Task: Create a task  Integrate a new online platform for online fundraising , assign it to team member softage.2@softage.net in the project AgileRevolution and update the status of the task to  At Risk , set the priority of the task to Medium
Action: Mouse moved to (53, 289)
Screenshot: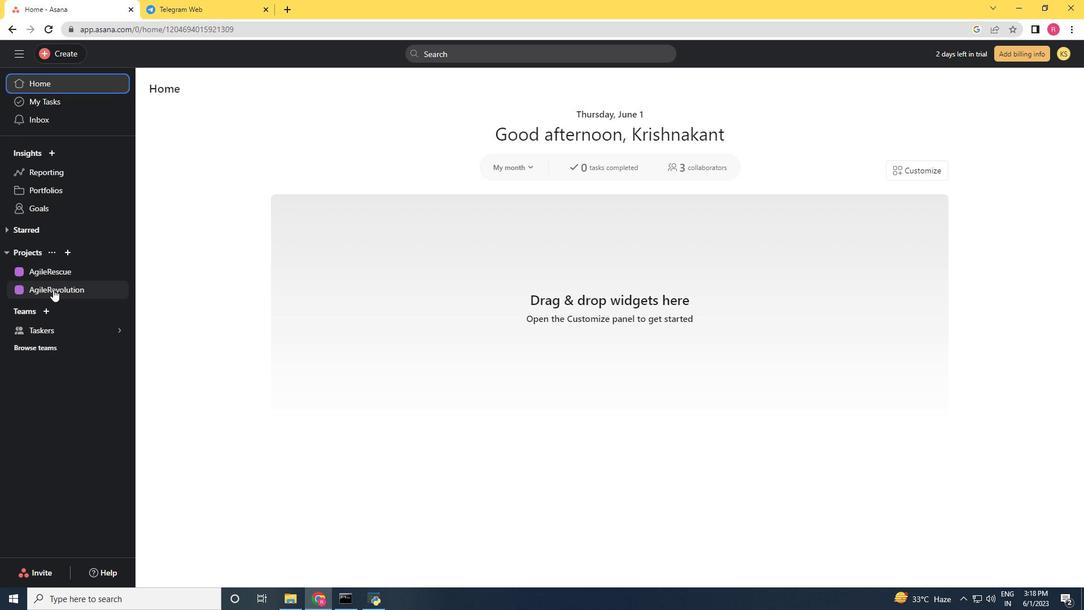 
Action: Mouse pressed left at (53, 289)
Screenshot: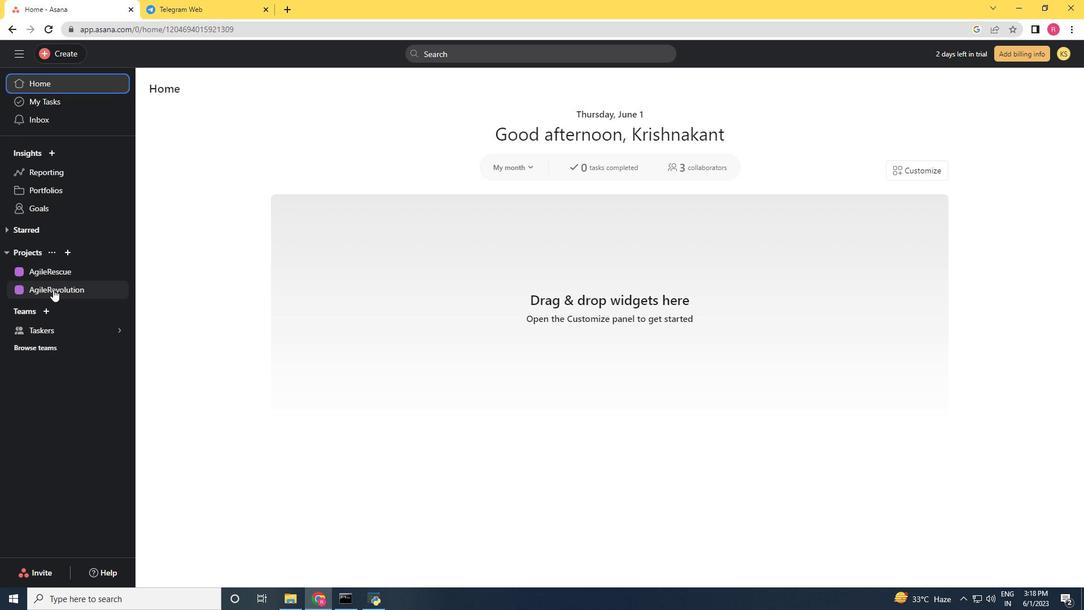 
Action: Mouse moved to (65, 53)
Screenshot: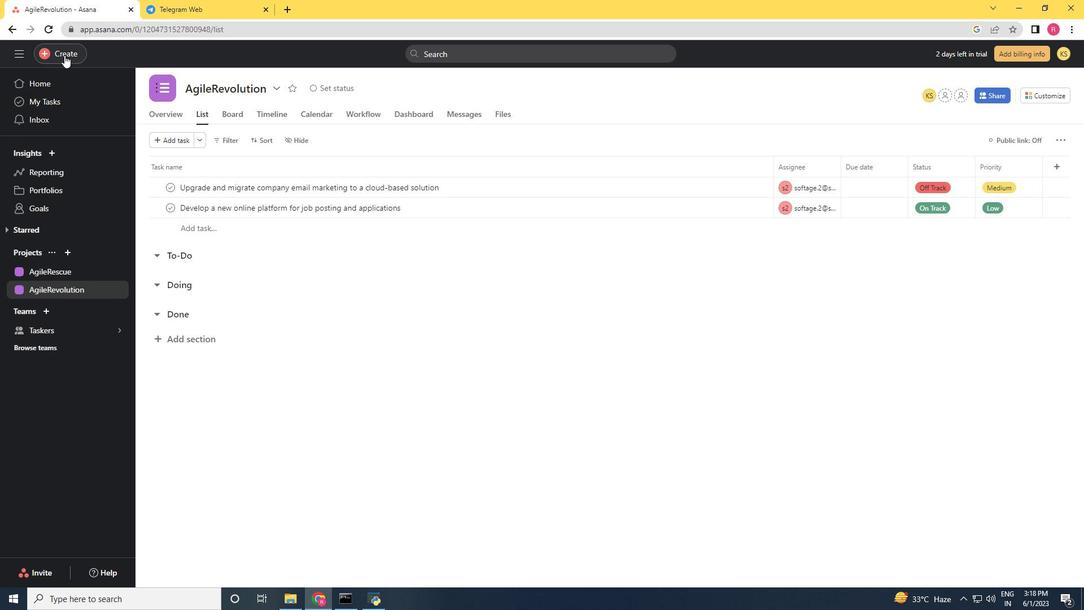 
Action: Mouse pressed left at (65, 53)
Screenshot: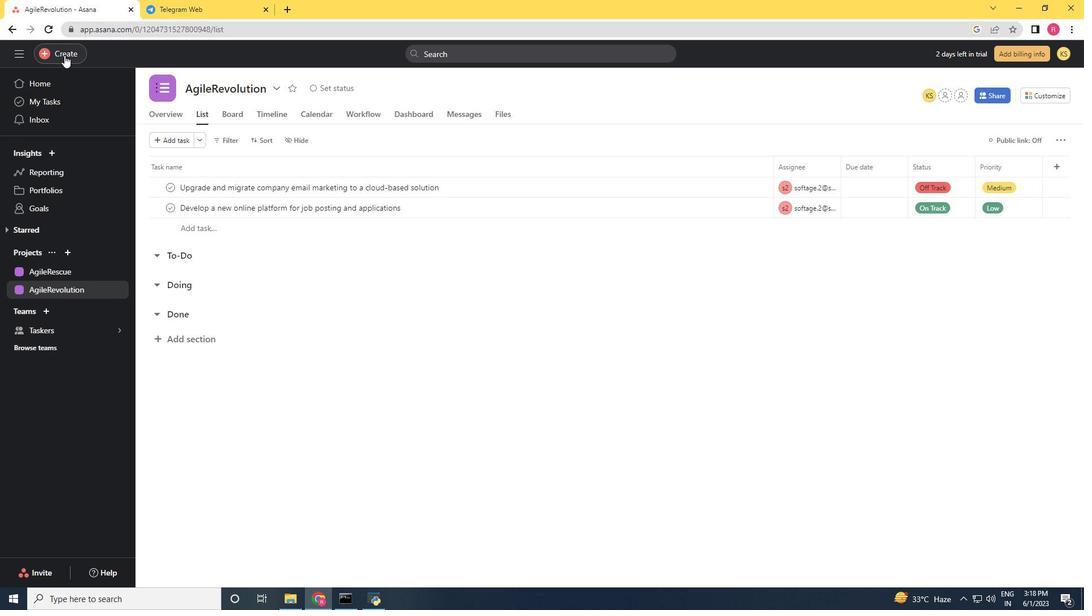 
Action: Mouse moved to (151, 75)
Screenshot: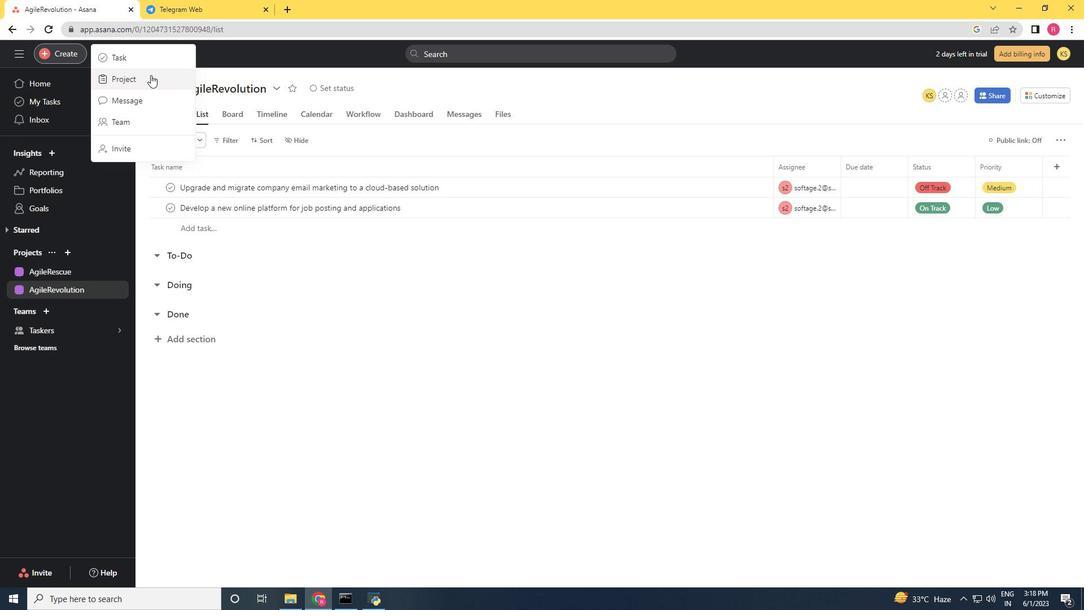 
Action: Mouse pressed left at (151, 75)
Screenshot: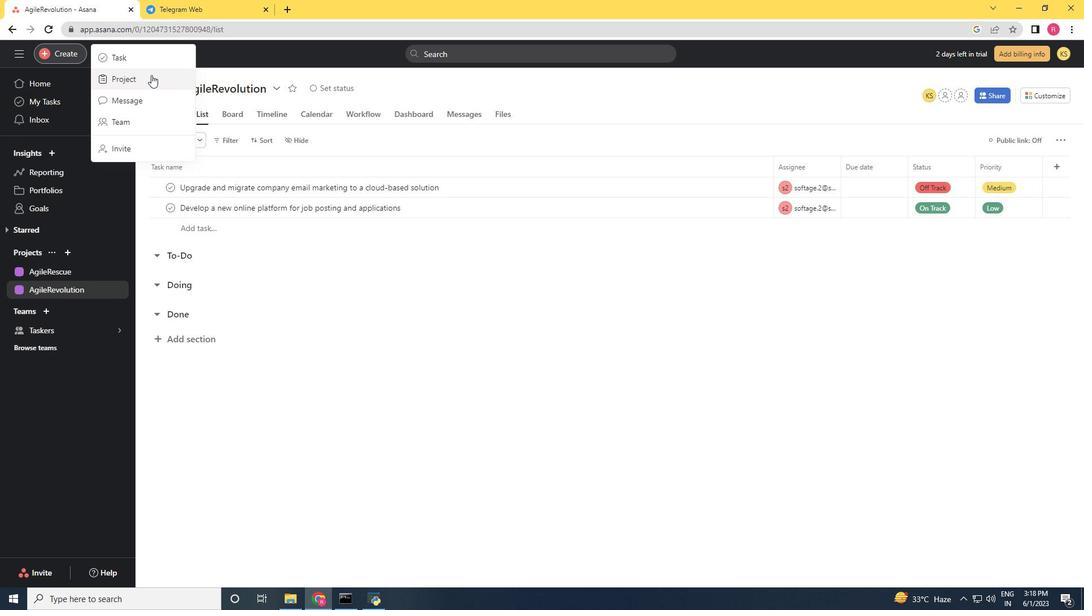 
Action: Mouse moved to (16, 31)
Screenshot: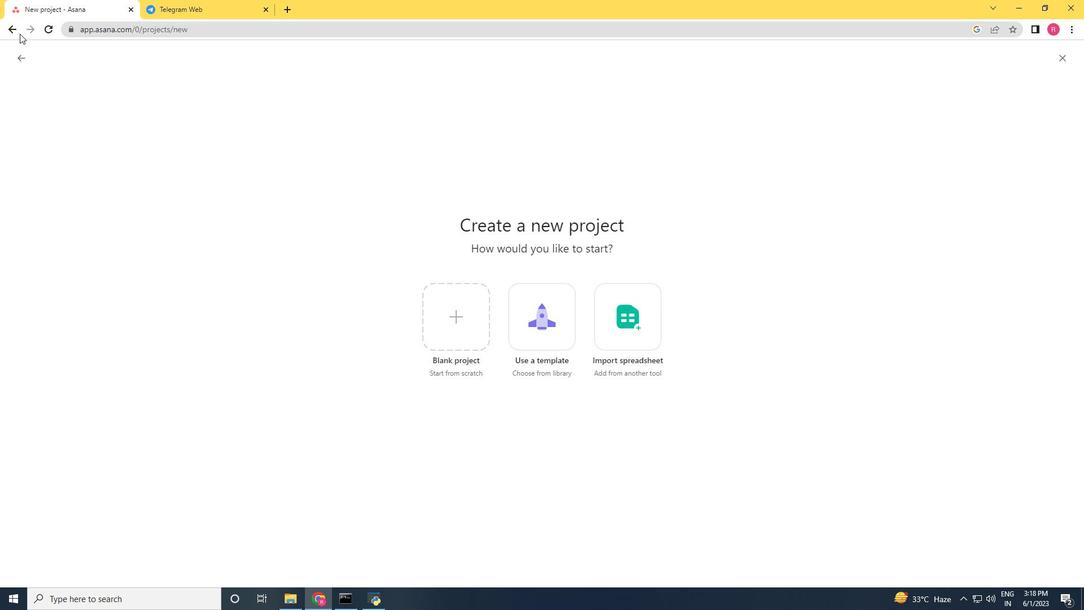 
Action: Mouse pressed left at (16, 31)
Screenshot: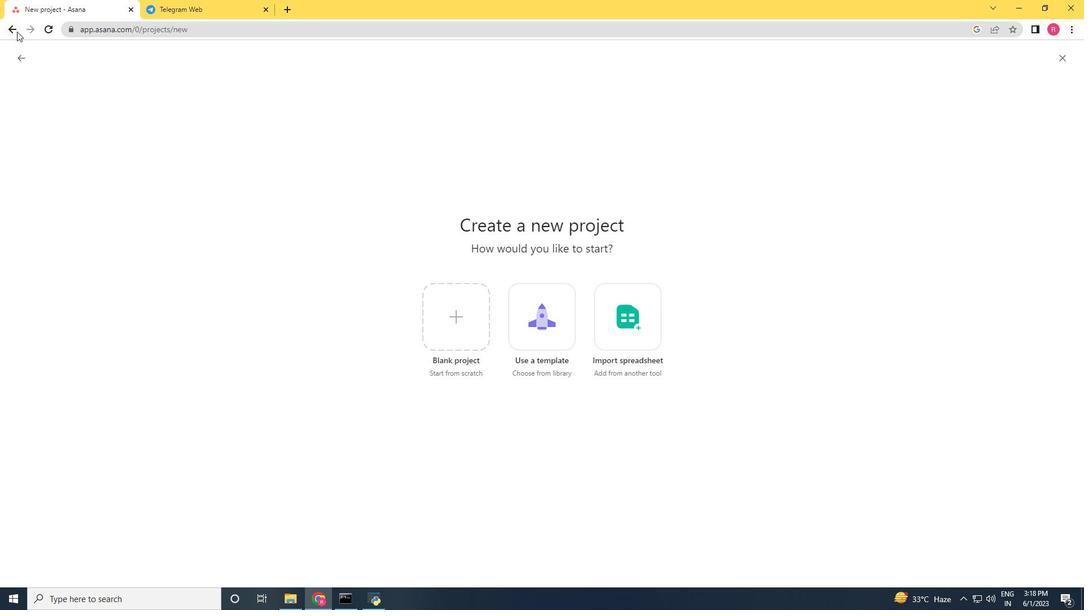 
Action: Mouse moved to (58, 49)
Screenshot: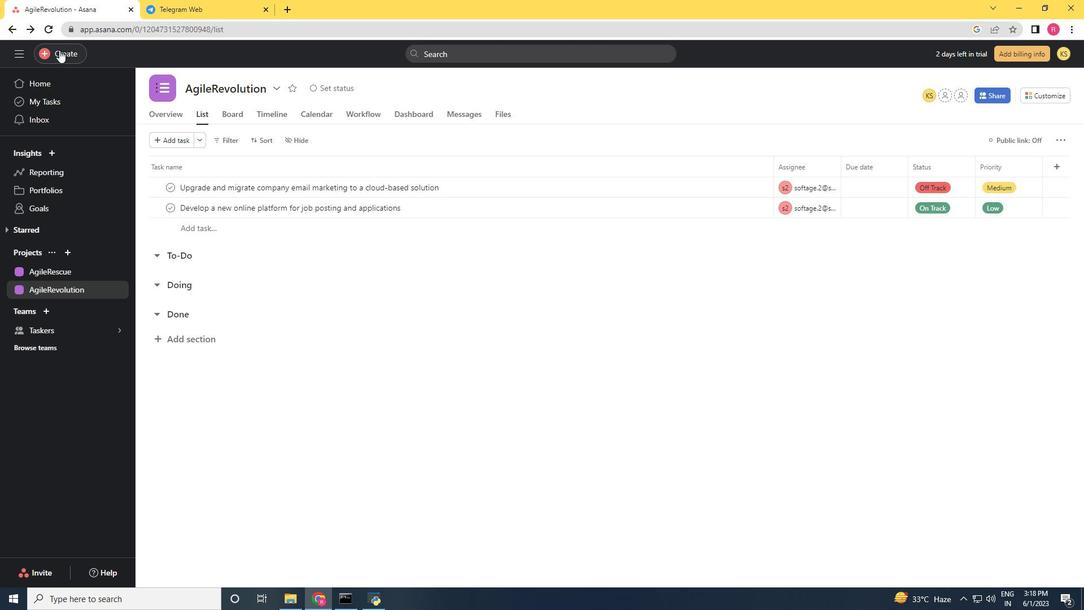 
Action: Mouse pressed left at (58, 49)
Screenshot: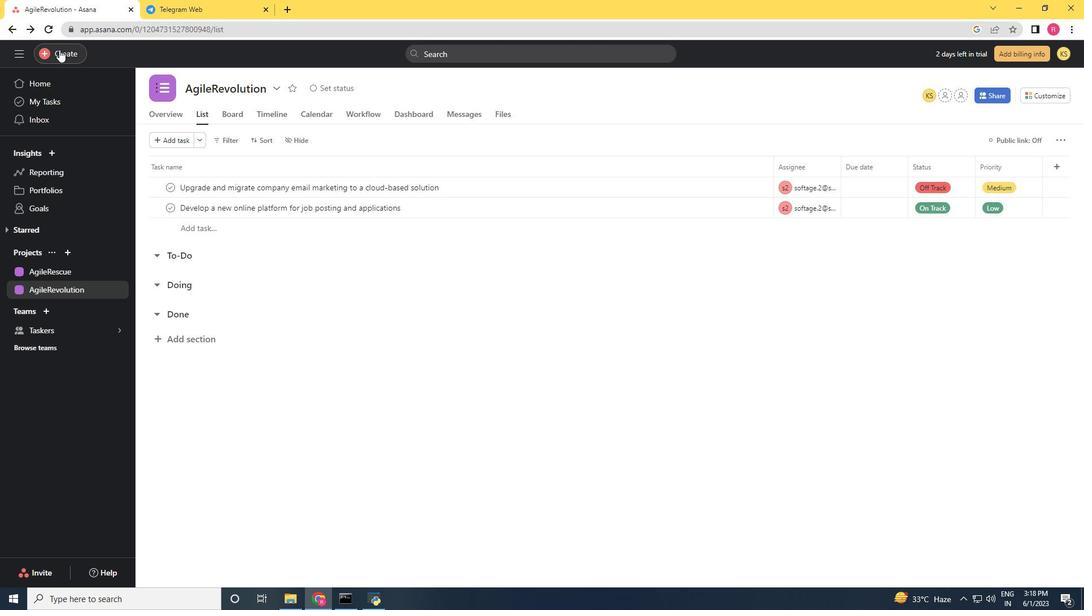 
Action: Mouse moved to (125, 57)
Screenshot: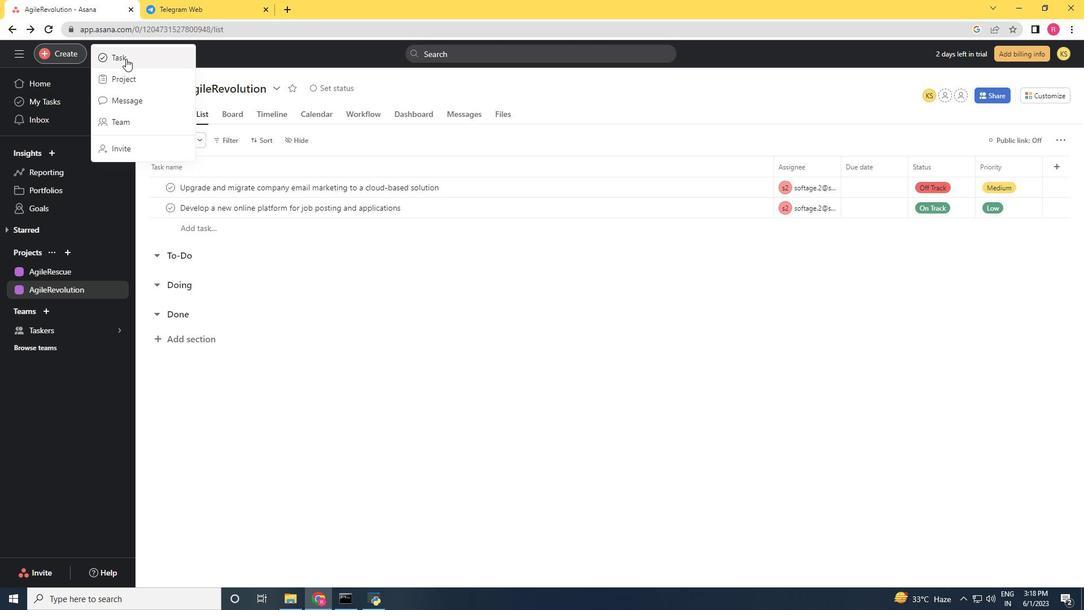 
Action: Mouse pressed left at (125, 57)
Screenshot: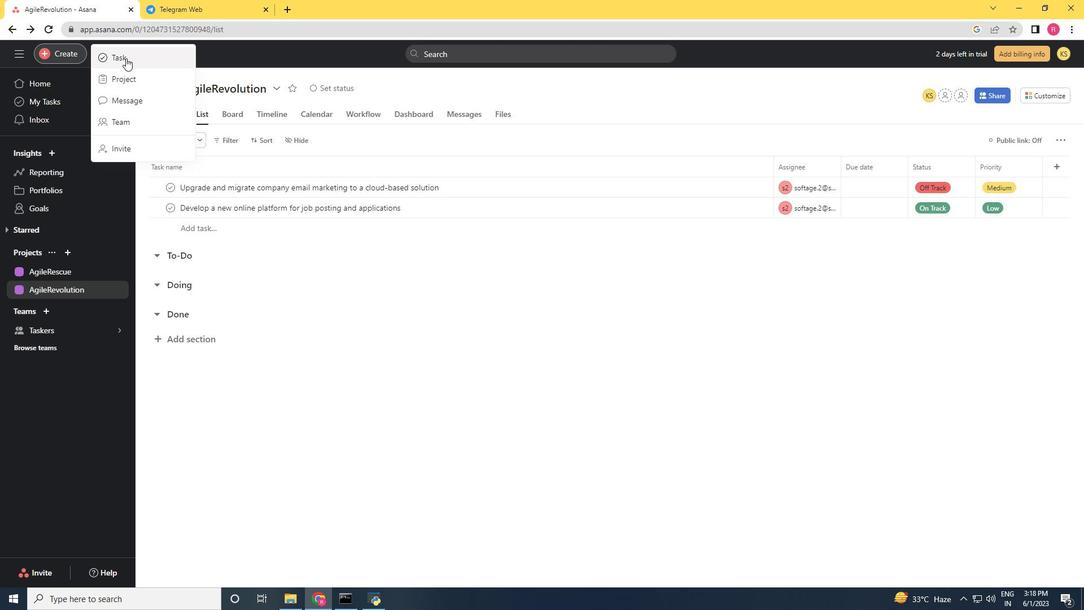 
Action: Mouse moved to (324, 388)
Screenshot: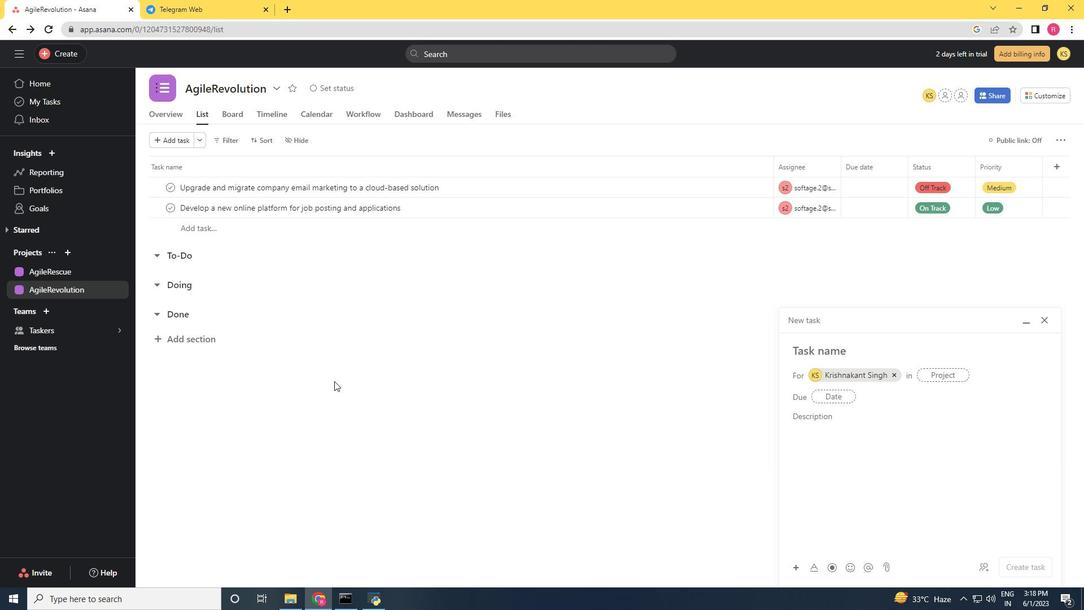 
Action: Key pressed <Key.shift>Integrate<Key.space>a<Key.space>new<Key.space>online<Key.space>platform<Key.space>for<Key.space>online<Key.space>function<Key.space><Key.backspace><Key.backspace><Key.backspace><Key.backspace><Key.backspace><Key.backspace>draising
Screenshot: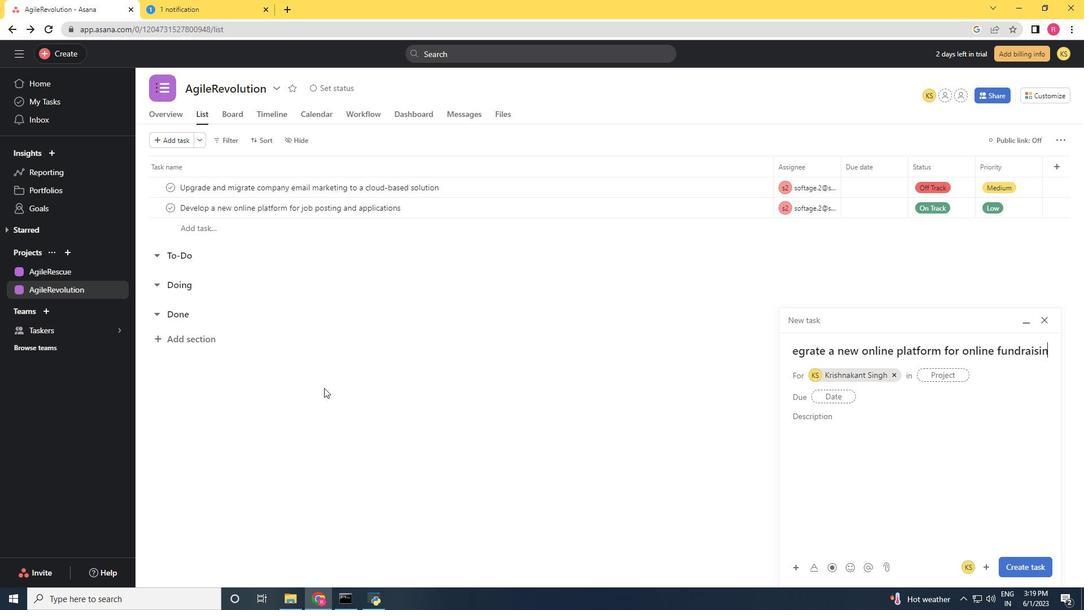 
Action: Mouse moved to (896, 376)
Screenshot: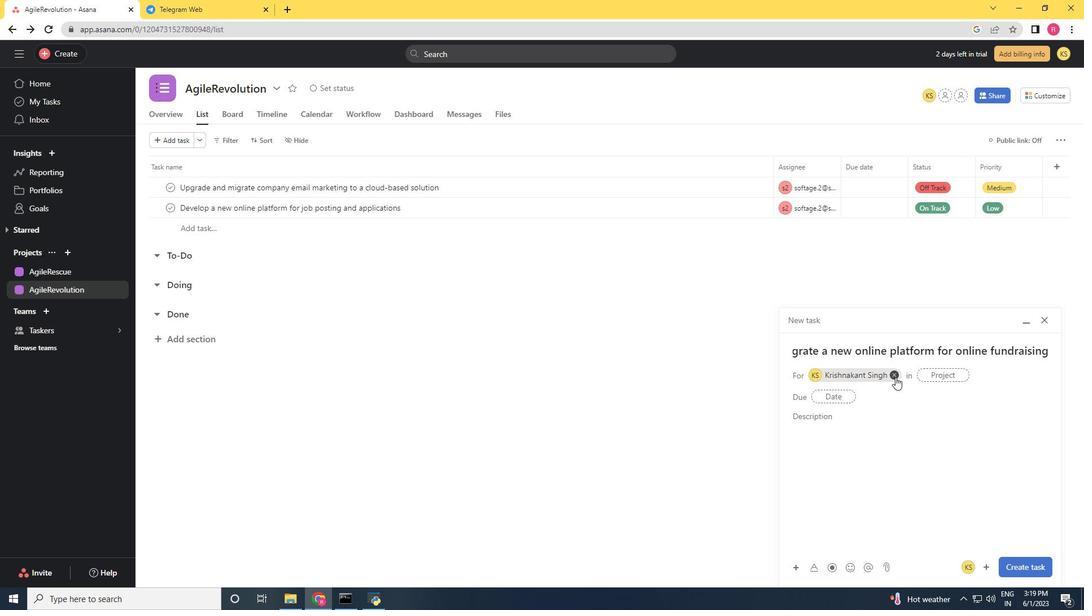 
Action: Mouse pressed left at (896, 376)
Screenshot: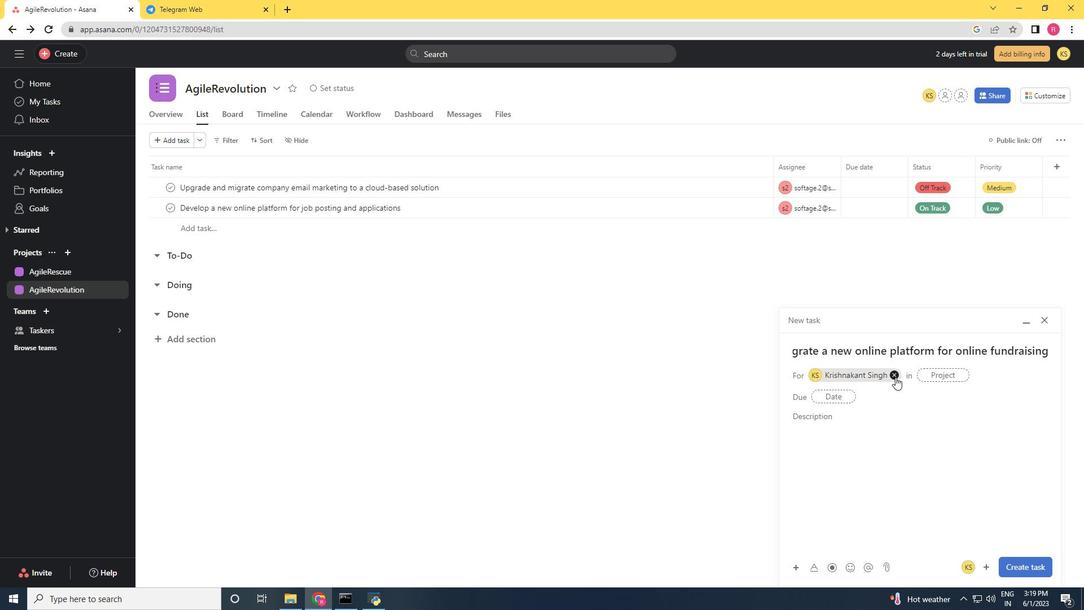 
Action: Mouse moved to (830, 372)
Screenshot: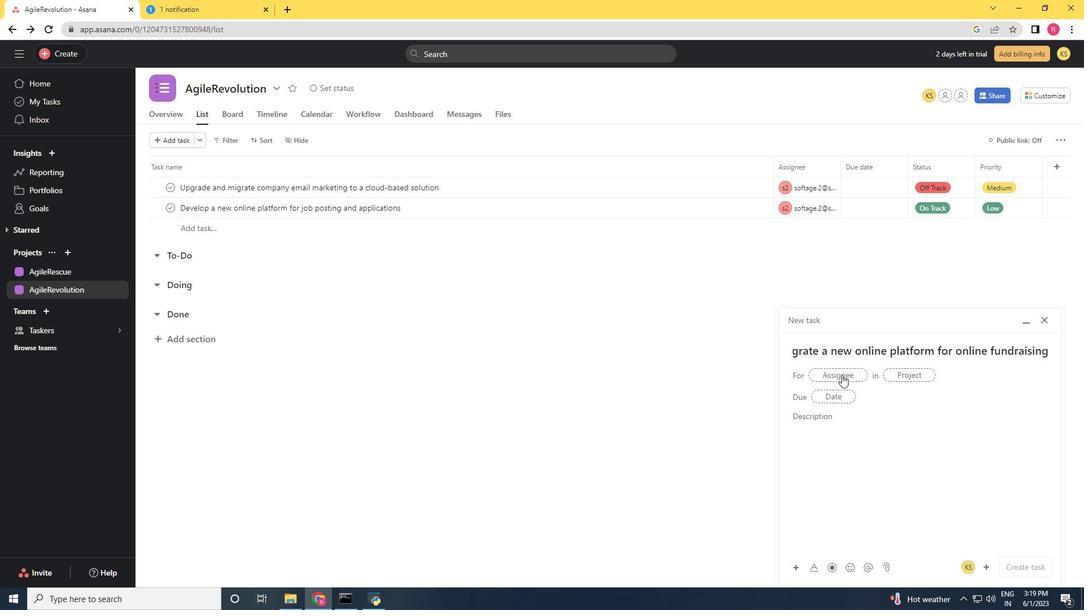
Action: Mouse pressed left at (830, 372)
Screenshot: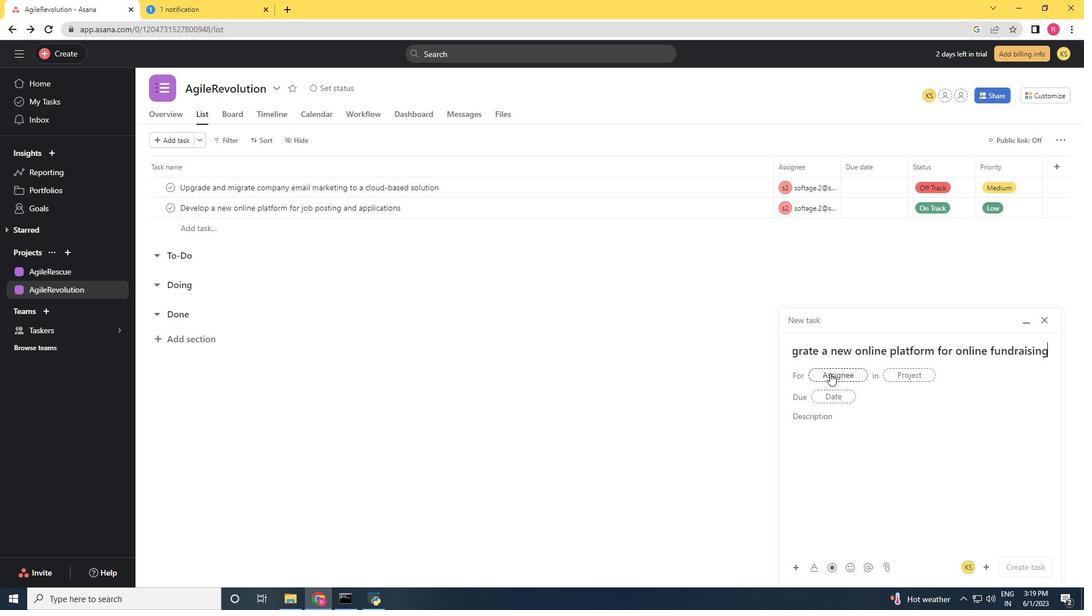 
Action: Mouse moved to (801, 388)
Screenshot: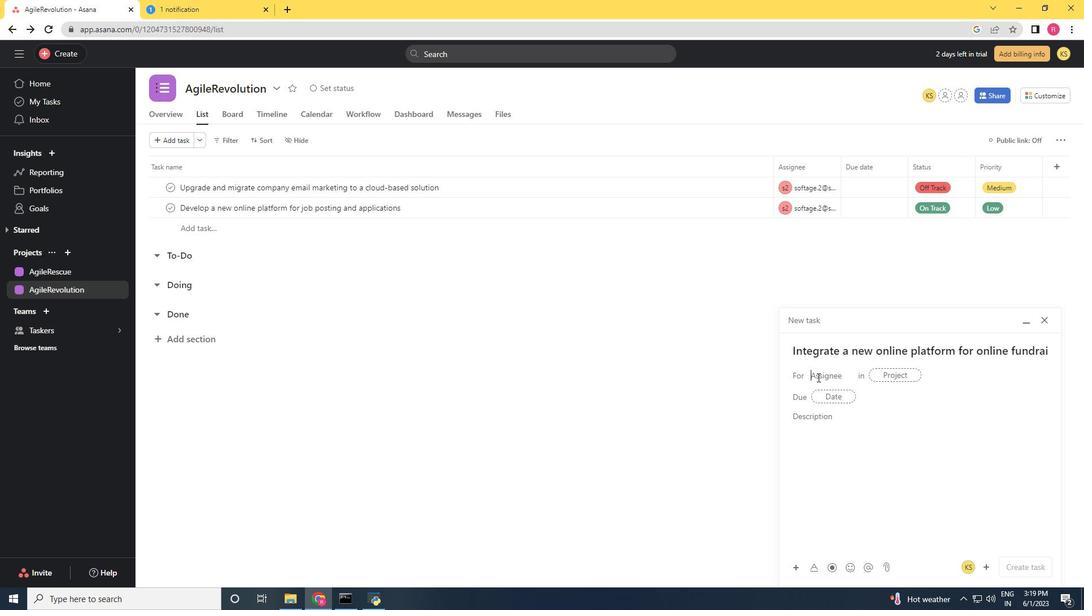 
Action: Key pressed softage.2<Key.shift>@softage.2<Key.shift>@softage,<Key.backspace>.net
Screenshot: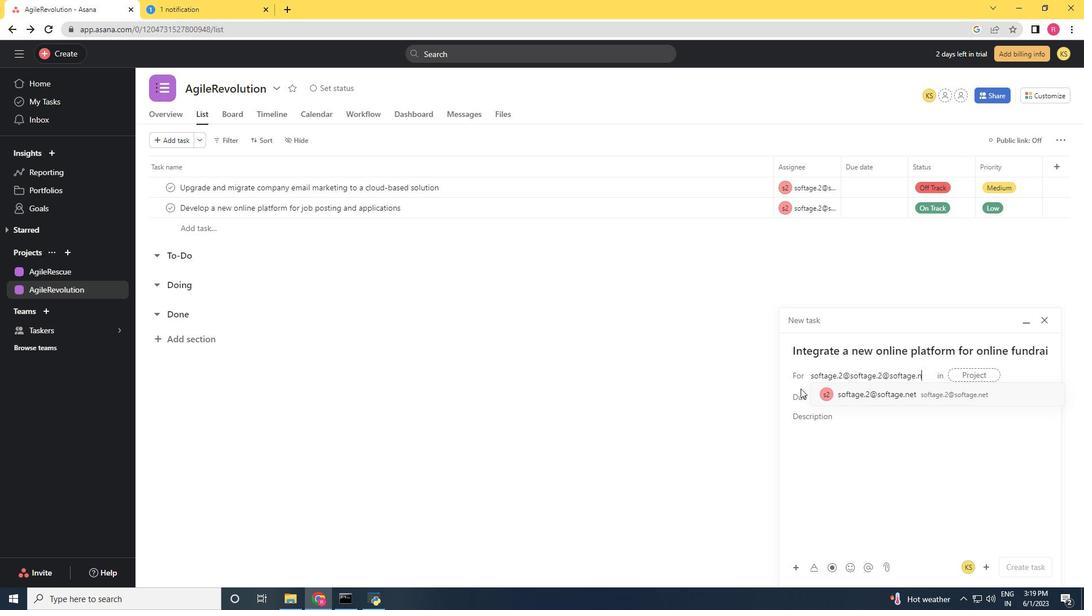 
Action: Mouse moved to (868, 405)
Screenshot: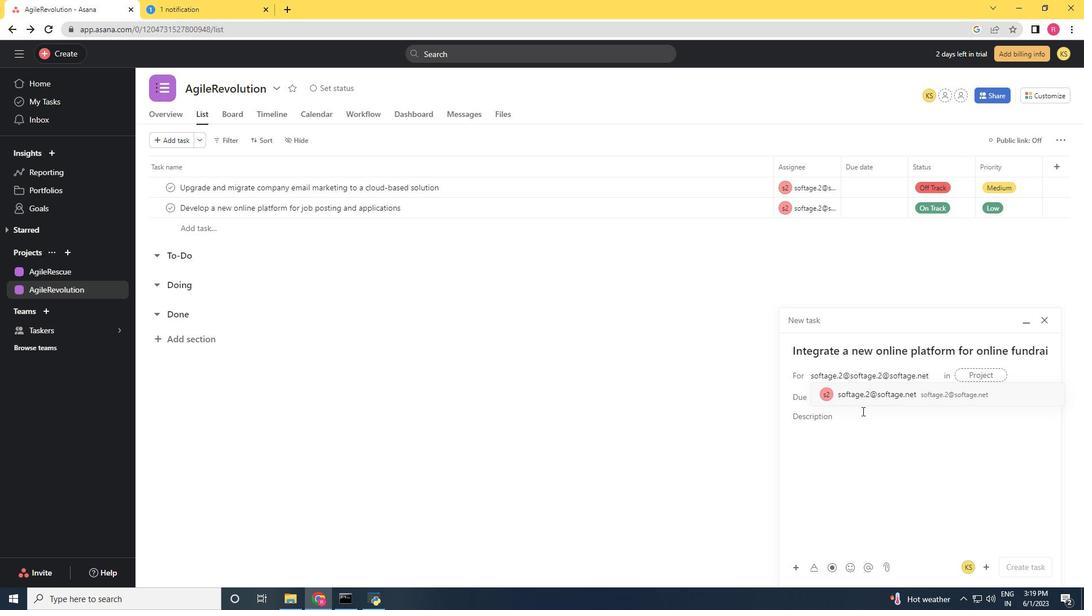 
Action: Mouse pressed left at (868, 405)
Screenshot: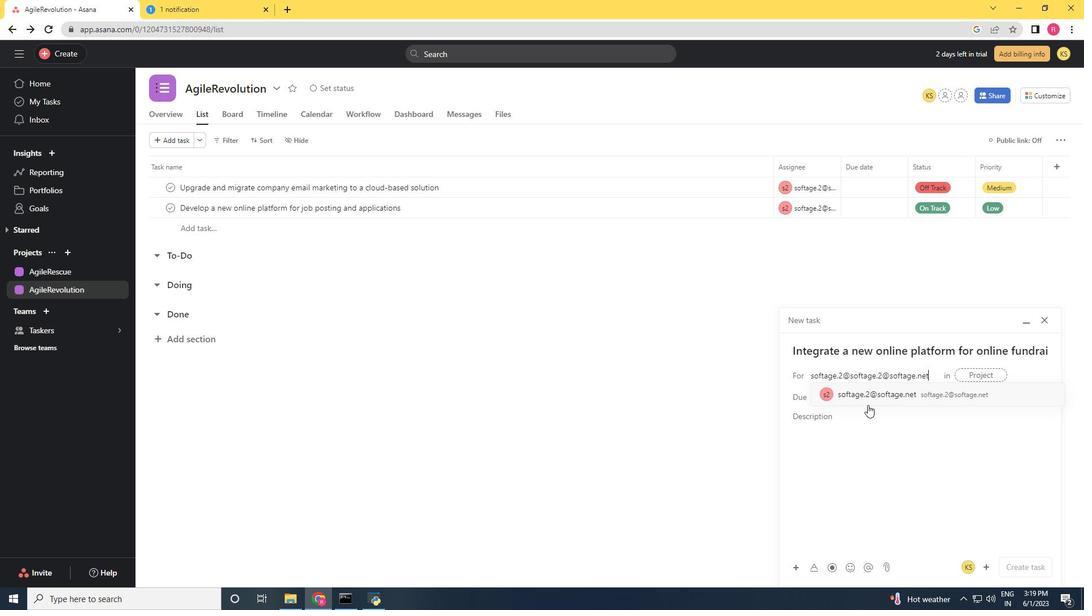 
Action: Mouse moved to (723, 415)
Screenshot: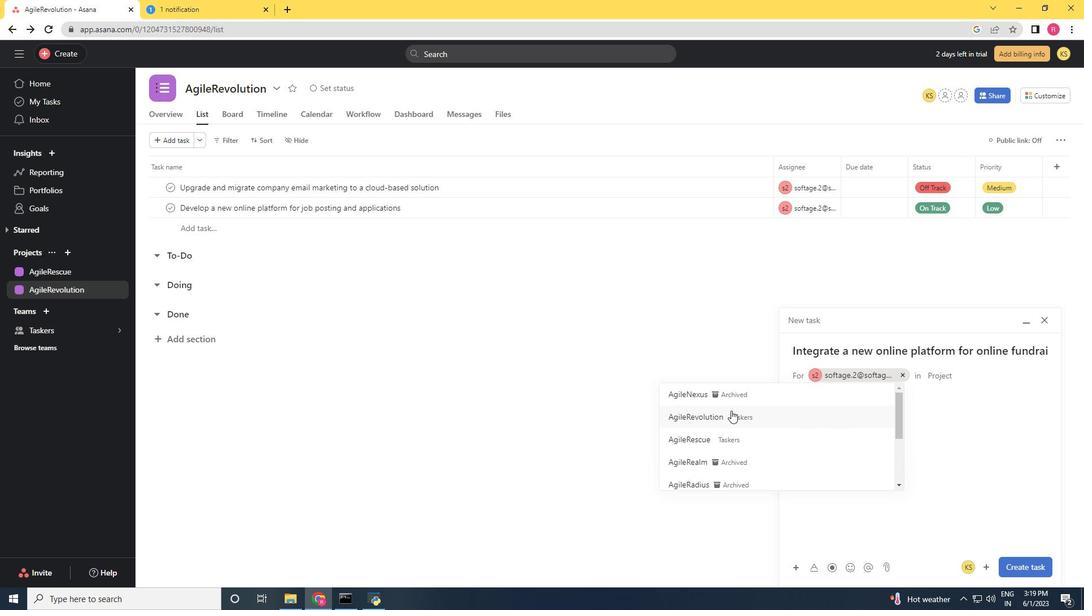 
Action: Mouse pressed left at (723, 415)
Screenshot: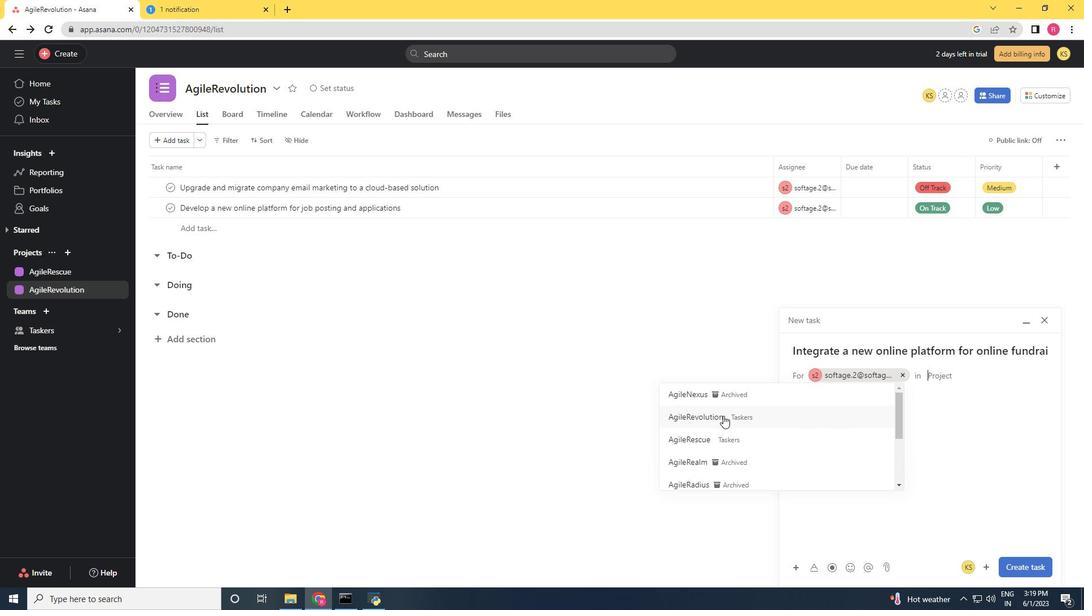 
Action: Mouse moved to (848, 424)
Screenshot: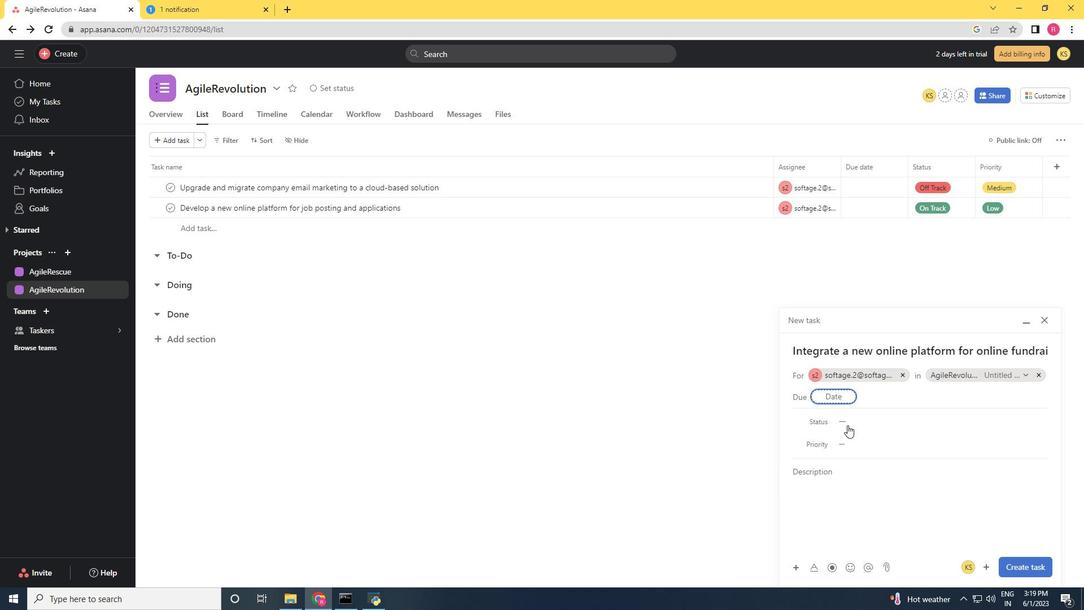 
Action: Mouse pressed left at (848, 424)
Screenshot: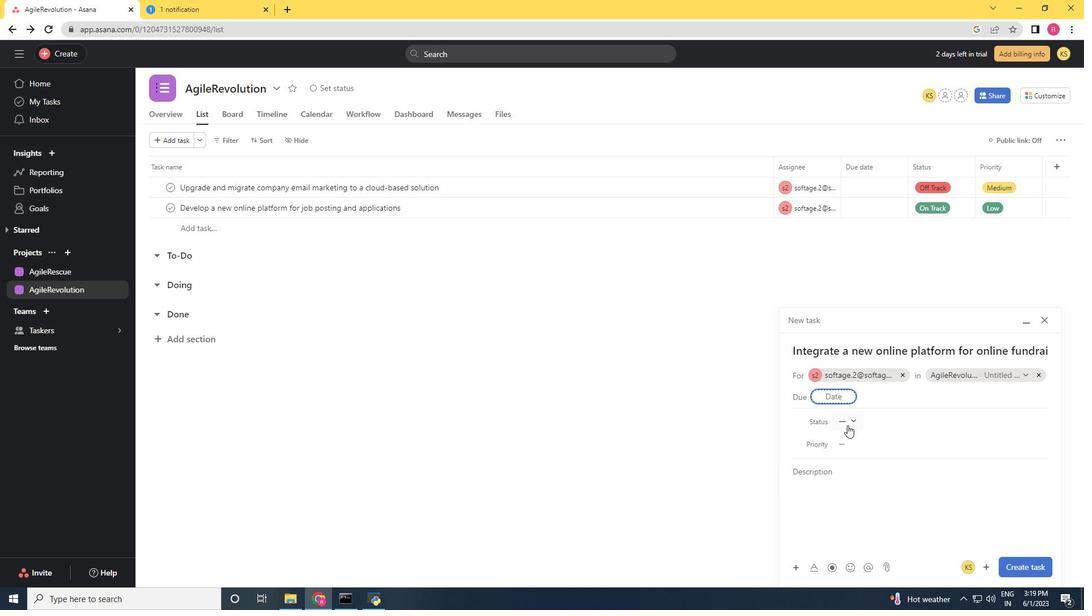 
Action: Mouse moved to (871, 497)
Screenshot: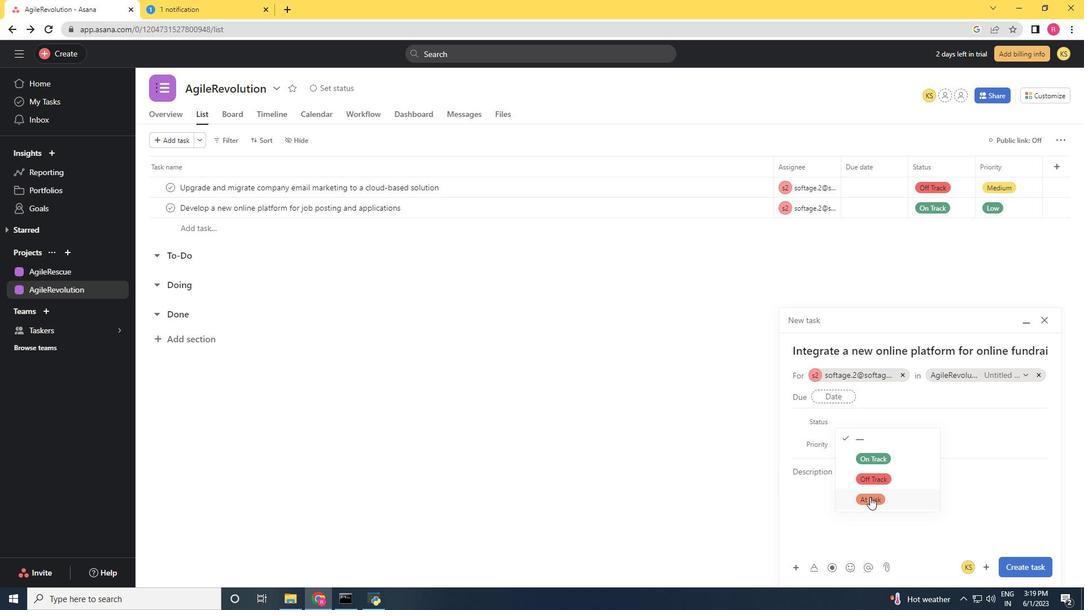 
Action: Mouse pressed left at (871, 497)
Screenshot: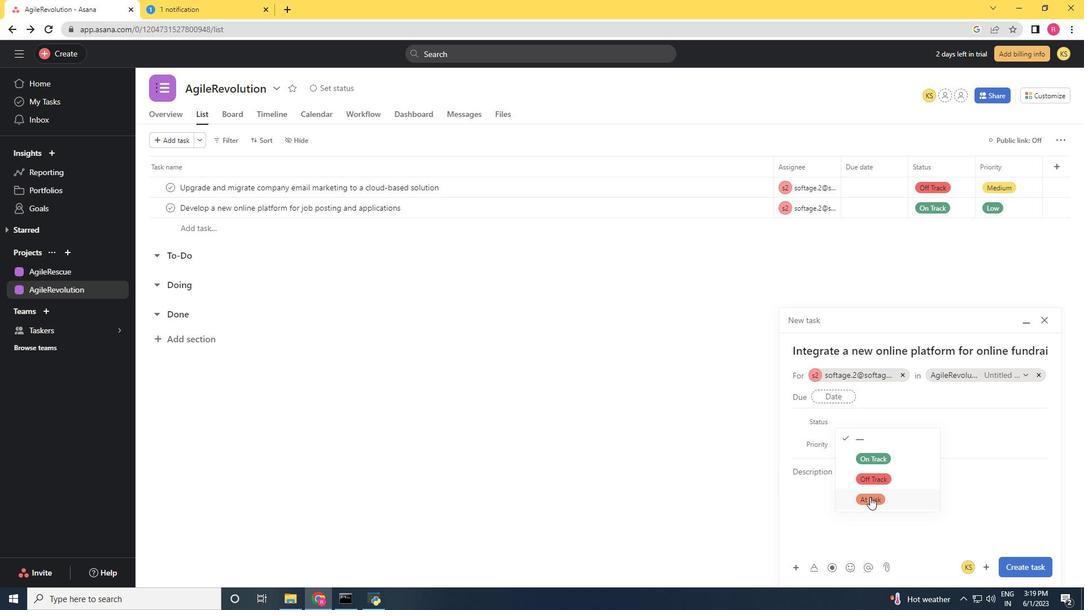 
Action: Mouse moved to (848, 445)
Screenshot: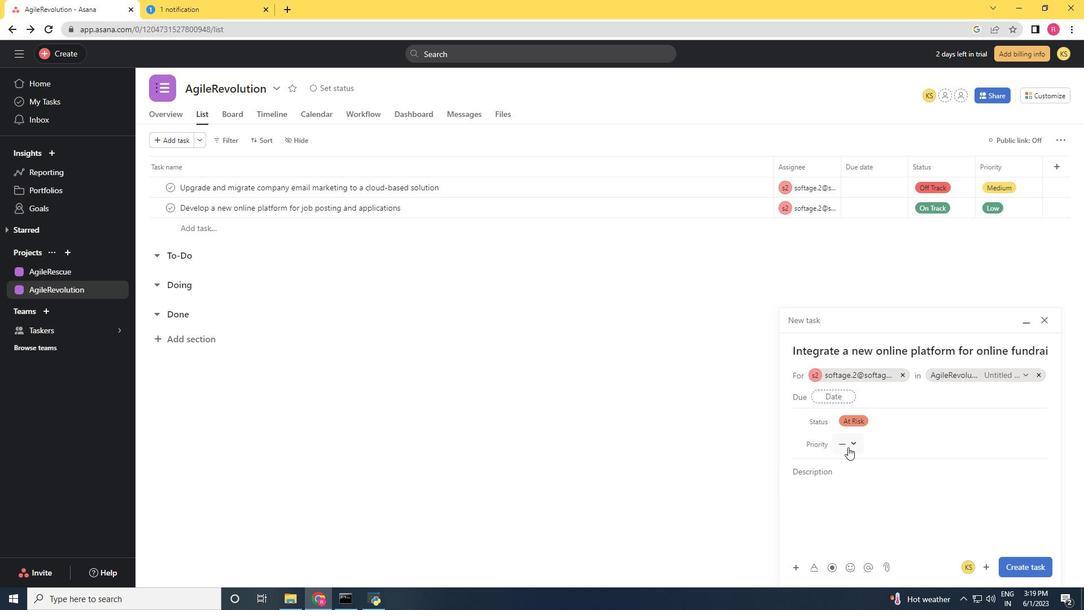 
Action: Mouse pressed left at (848, 445)
Screenshot: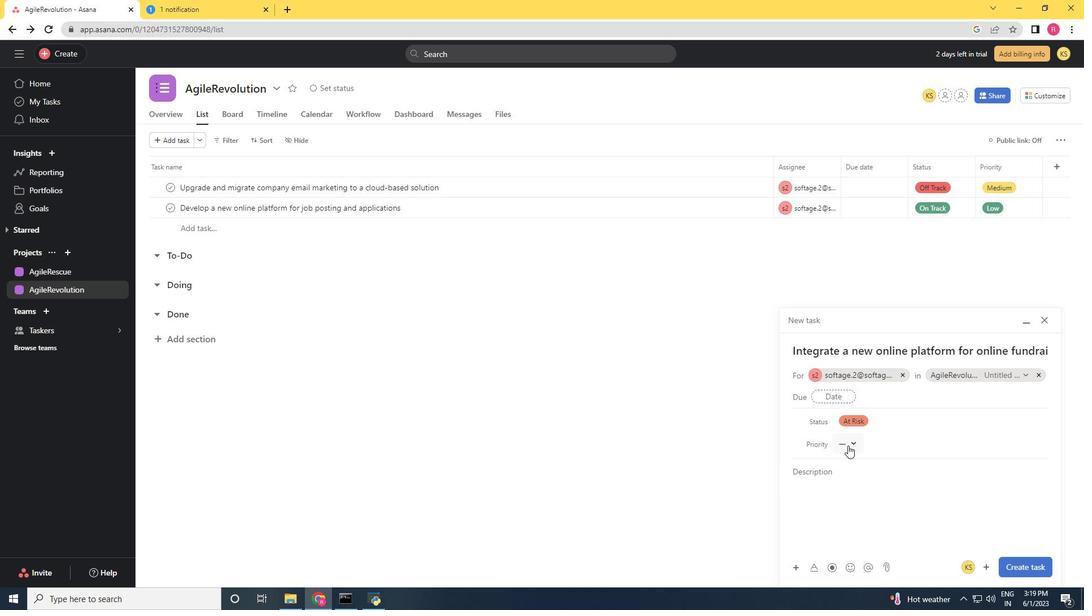 
Action: Mouse moved to (876, 503)
Screenshot: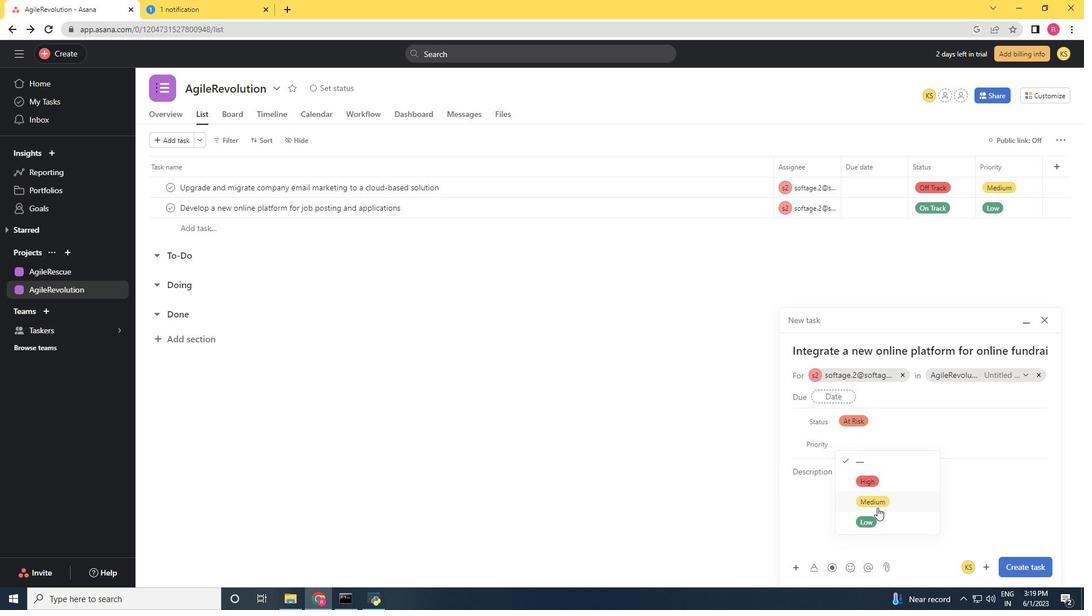 
Action: Mouse pressed left at (876, 503)
Screenshot: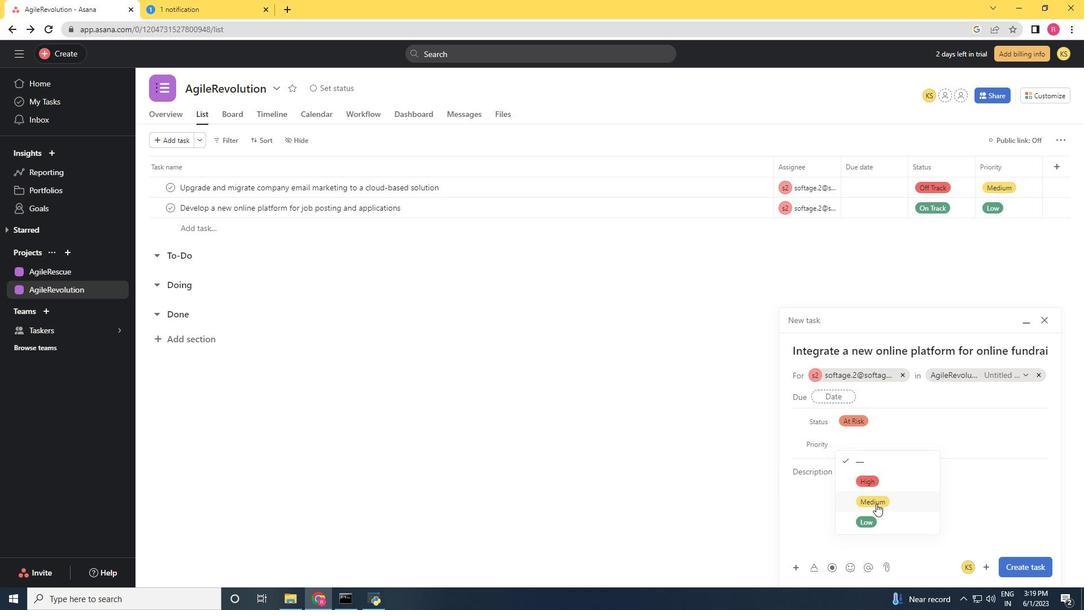 
Action: Mouse moved to (1022, 565)
Screenshot: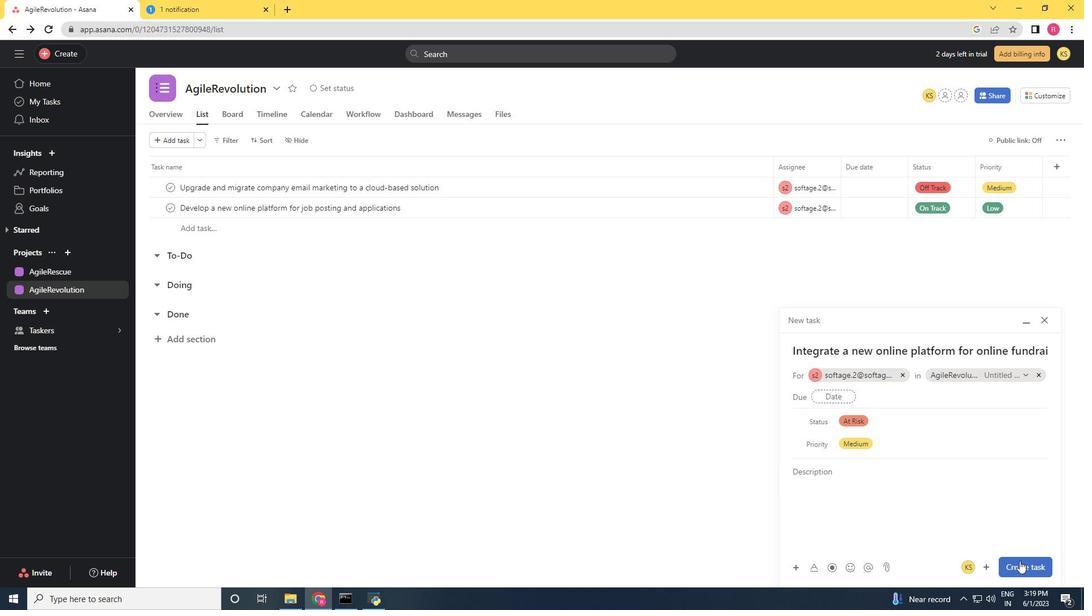 
Action: Mouse pressed left at (1022, 565)
Screenshot: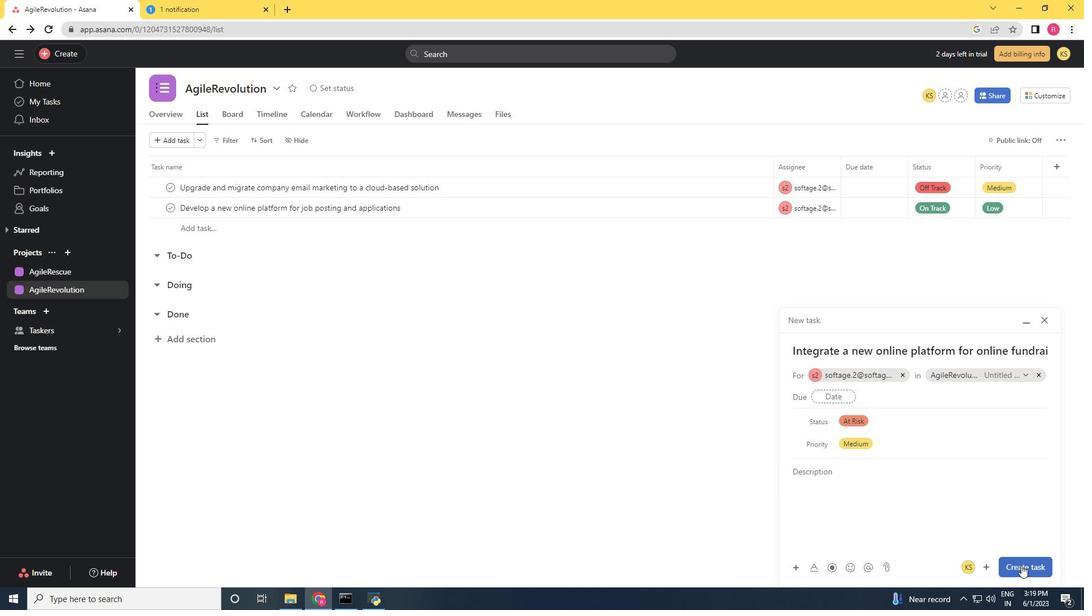 
Action: Mouse moved to (767, 509)
Screenshot: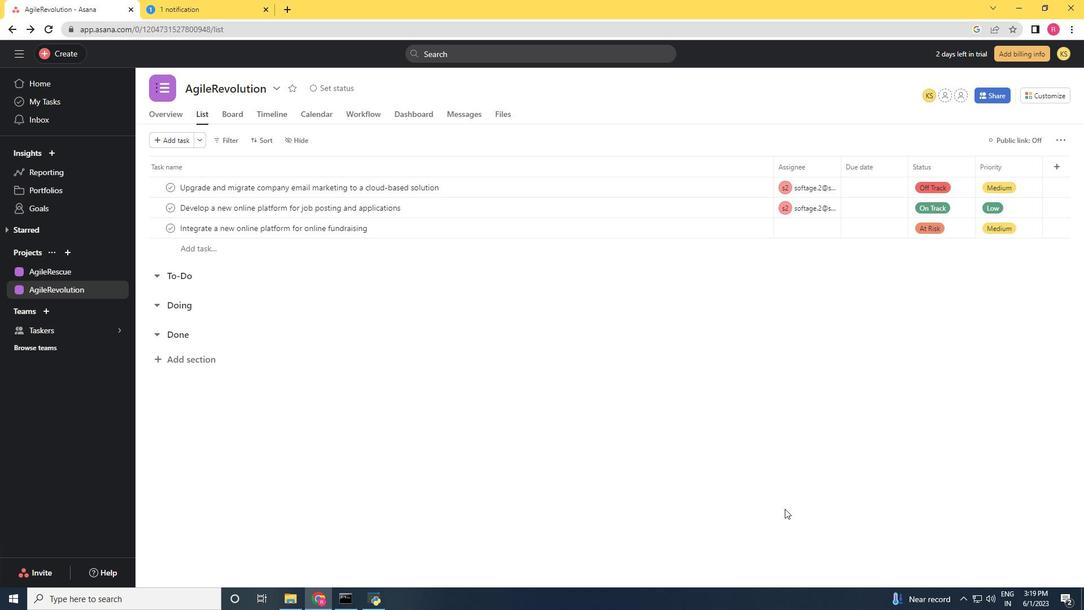 
